 Task: Log work in the project AvidTech for the issue 'Implement a new cloud-based time tracking system for a company with advanced time tracking and project management features' spent time as '1w 3d 4h 52m' and remaining time as '4w 1d 18h 1m' and add a flag. Now add the issue to the epic 'Collaboration platform implementation'. Log work in the project AvidTech for the issue 'Integrate a new location-based feature into an existing mobile application to enhance user experience and personalization' spent time as '1w 2d 16h 8m' and remaining time as '1w 1d 17h 32m' and clone the issue. Now add the issue to the epic 'Software as a service (SaaS) migration'
Action: Mouse moved to (197, 48)
Screenshot: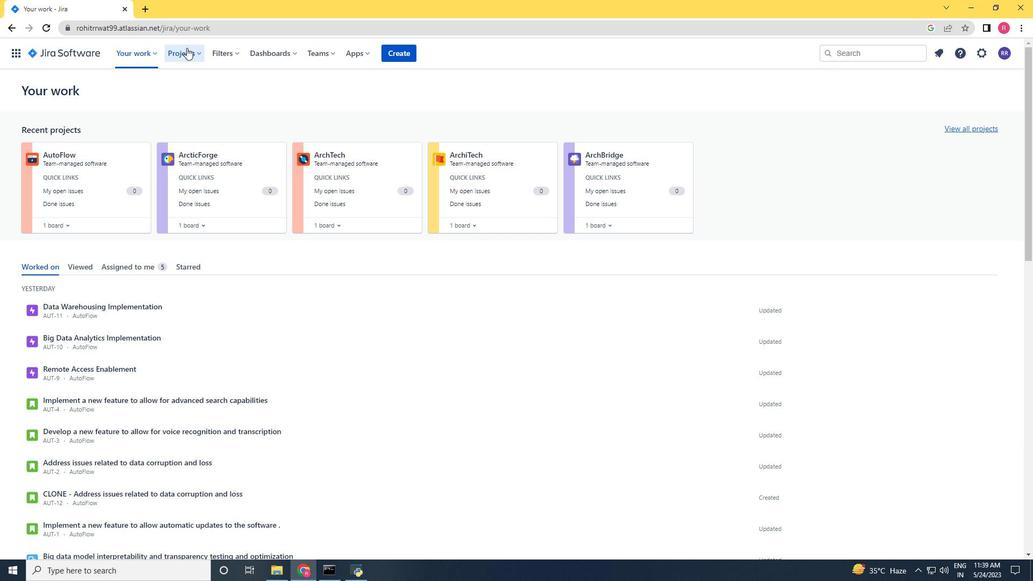 
Action: Mouse pressed left at (197, 48)
Screenshot: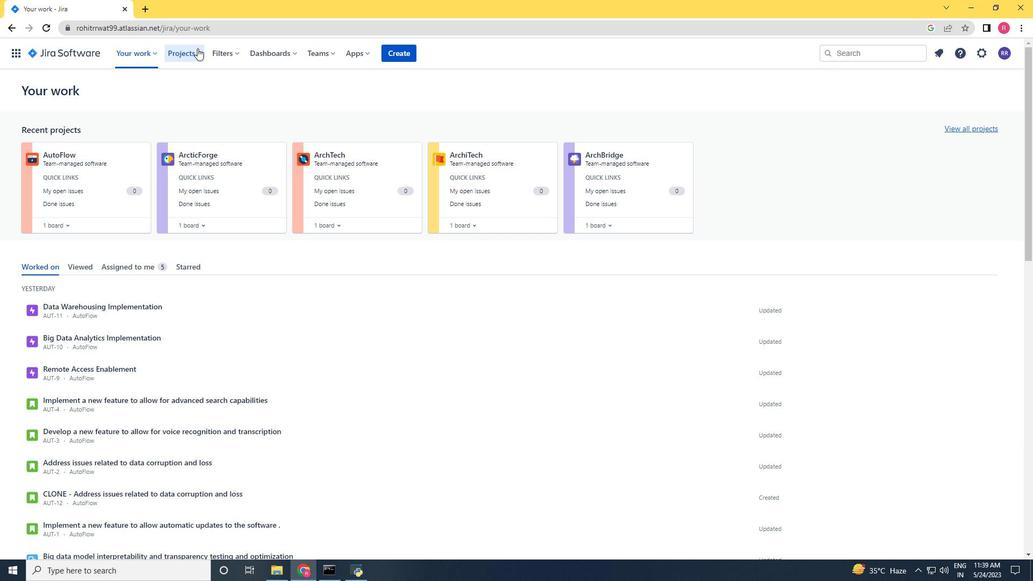 
Action: Mouse moved to (214, 109)
Screenshot: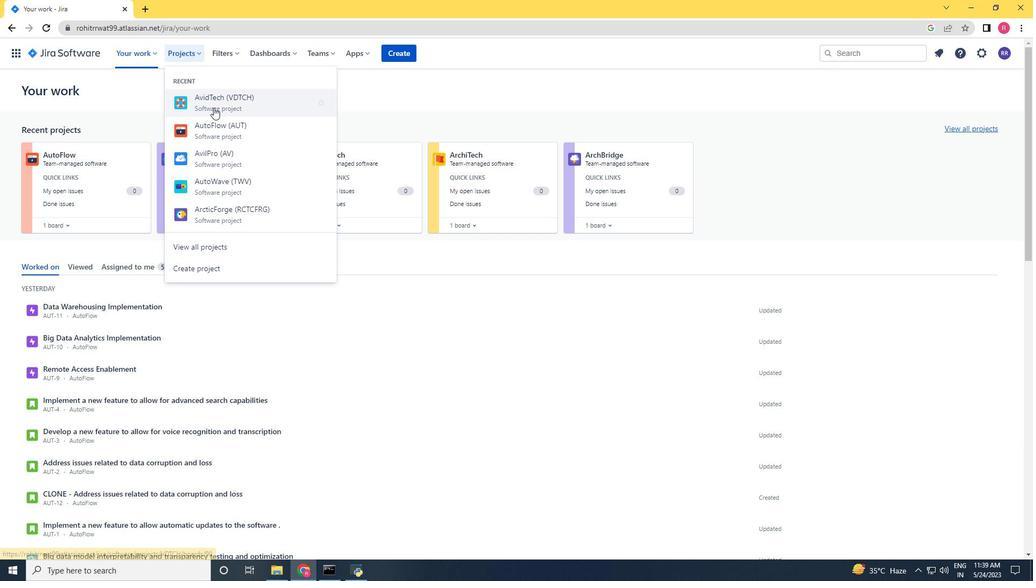 
Action: Mouse pressed left at (214, 109)
Screenshot: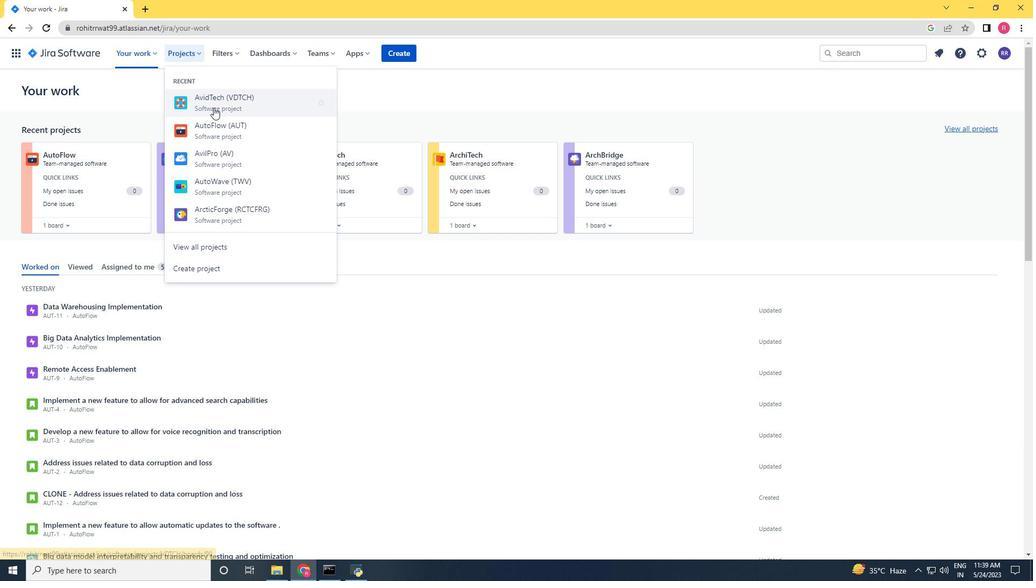 
Action: Mouse moved to (45, 164)
Screenshot: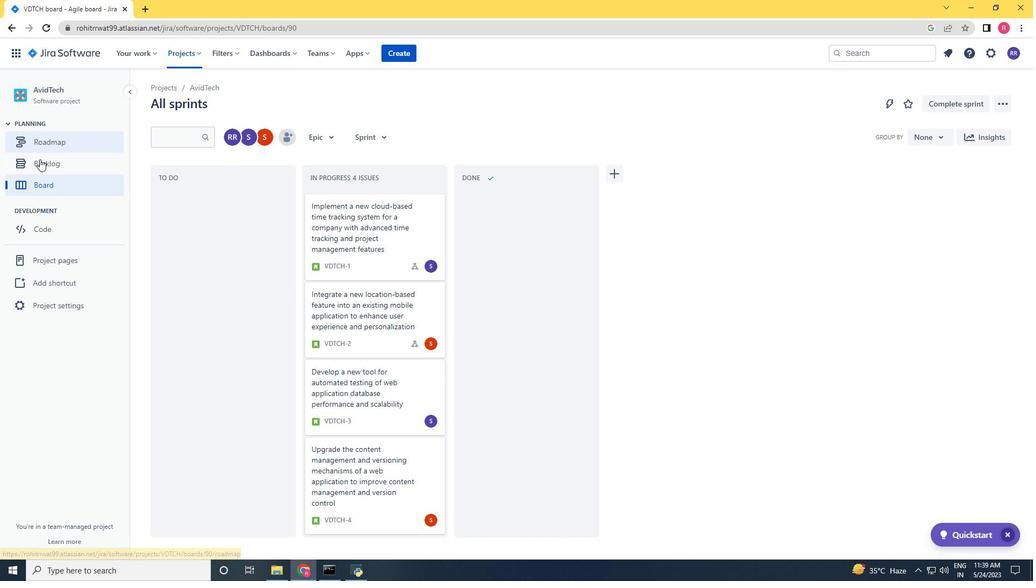 
Action: Mouse pressed left at (45, 164)
Screenshot: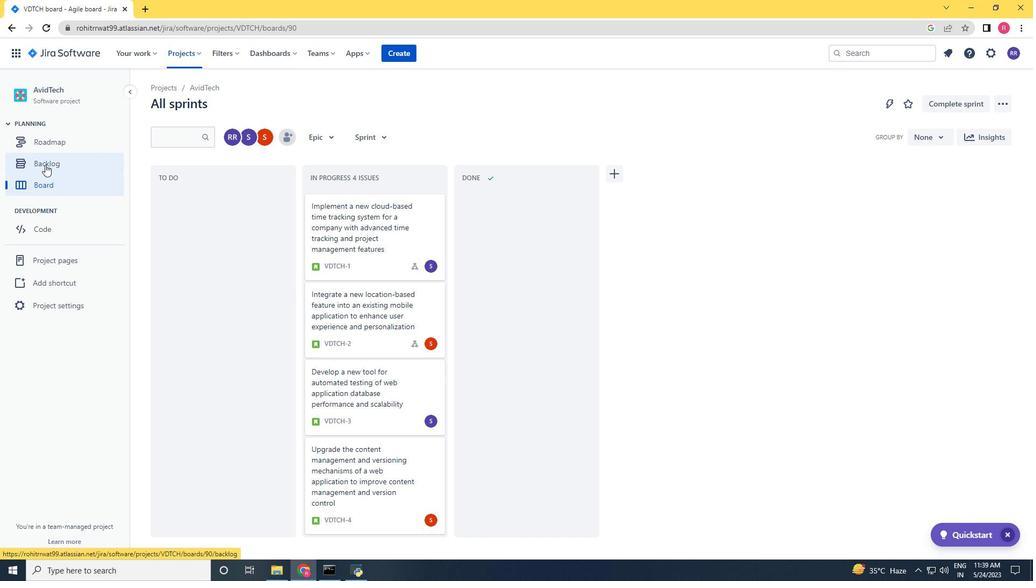 
Action: Mouse moved to (868, 197)
Screenshot: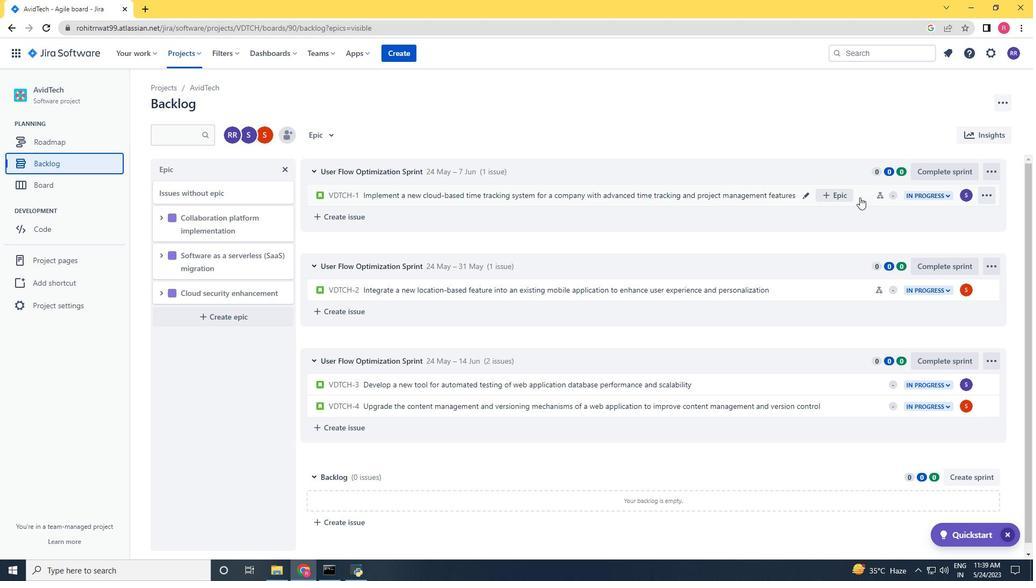 
Action: Mouse pressed left at (868, 197)
Screenshot: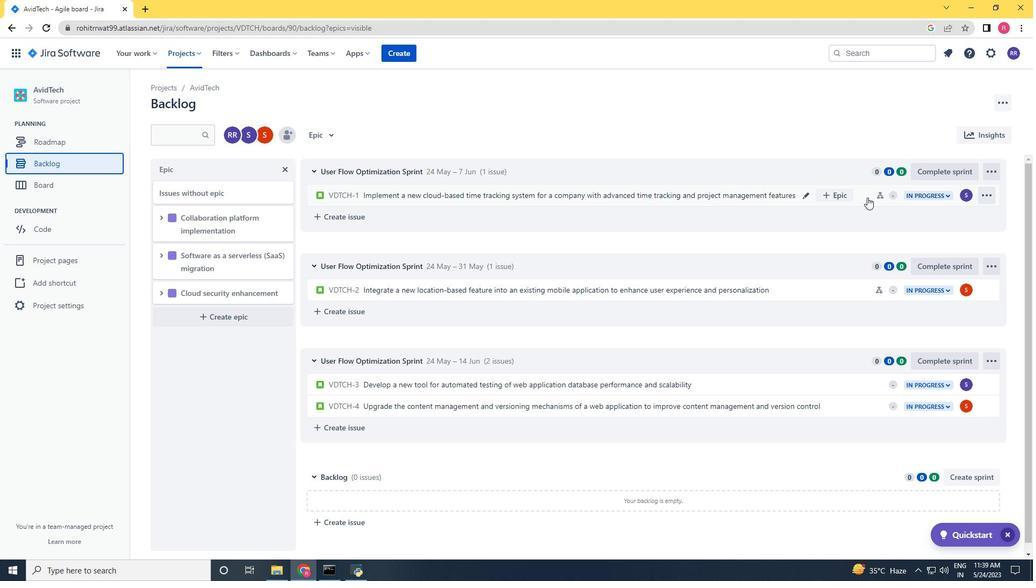 
Action: Mouse moved to (985, 165)
Screenshot: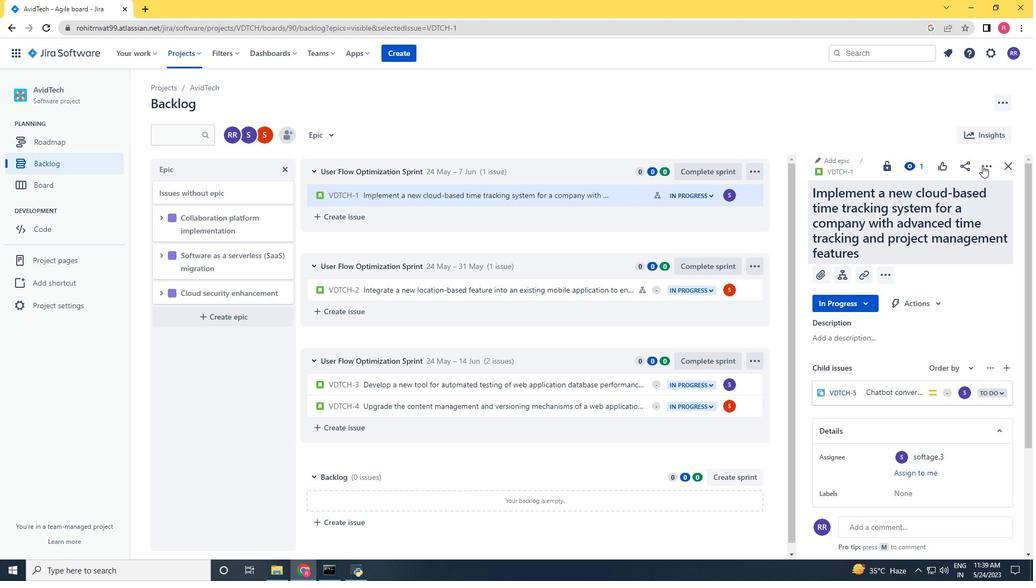 
Action: Mouse pressed left at (985, 165)
Screenshot: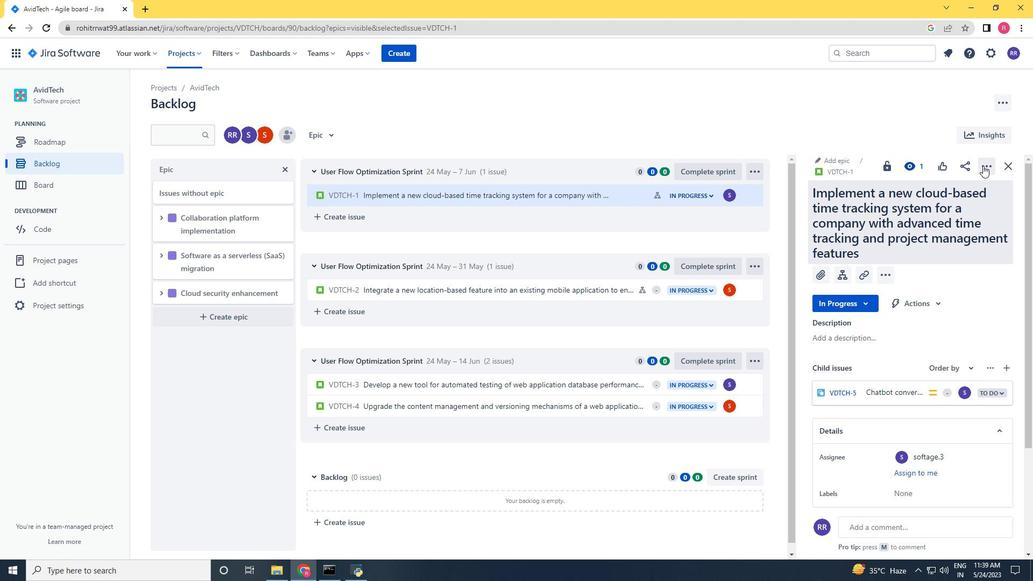 
Action: Mouse moved to (930, 187)
Screenshot: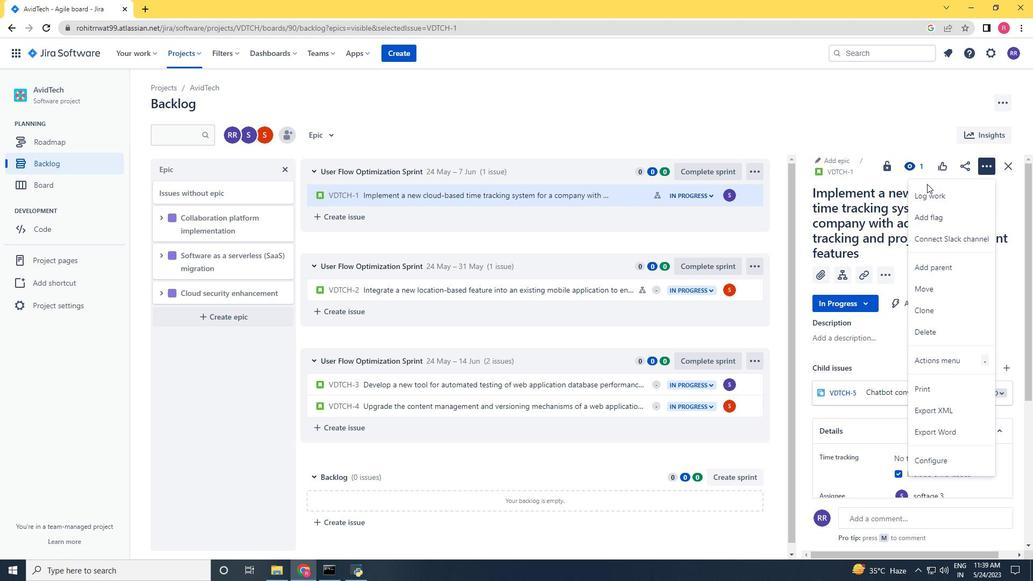 
Action: Mouse pressed left at (930, 187)
Screenshot: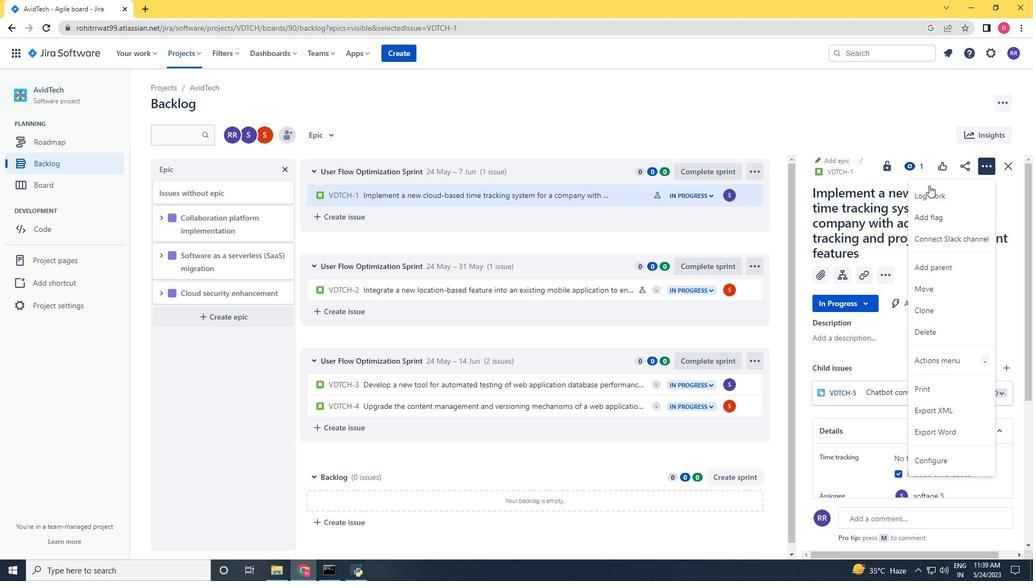
Action: Key pressed 1w<Key.space>3d<Key.space>4h<Key.space>52m<Key.tab>4w<Key.space>1d<Key.space>18h<Key.space>1m
Screenshot: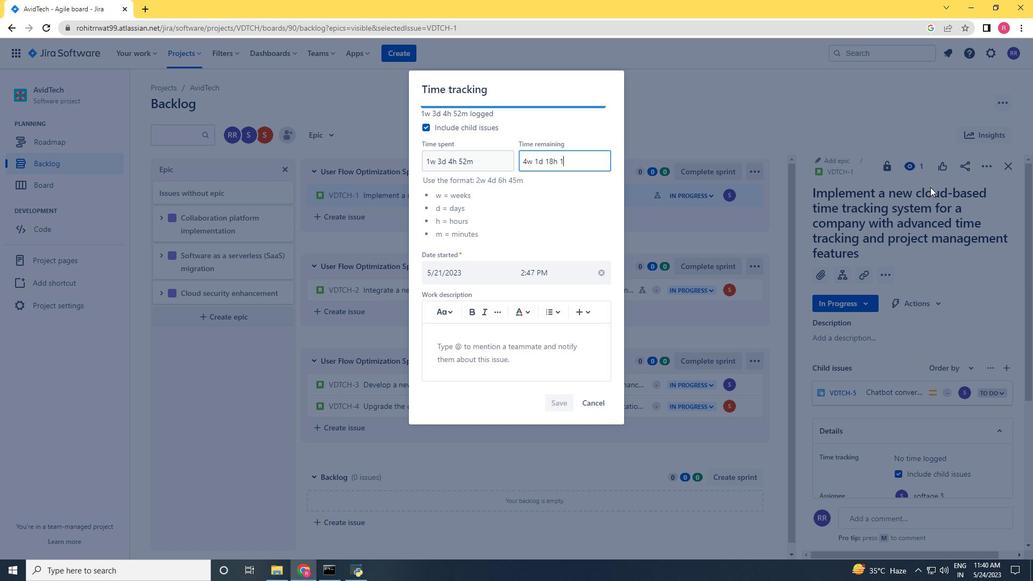 
Action: Mouse moved to (552, 406)
Screenshot: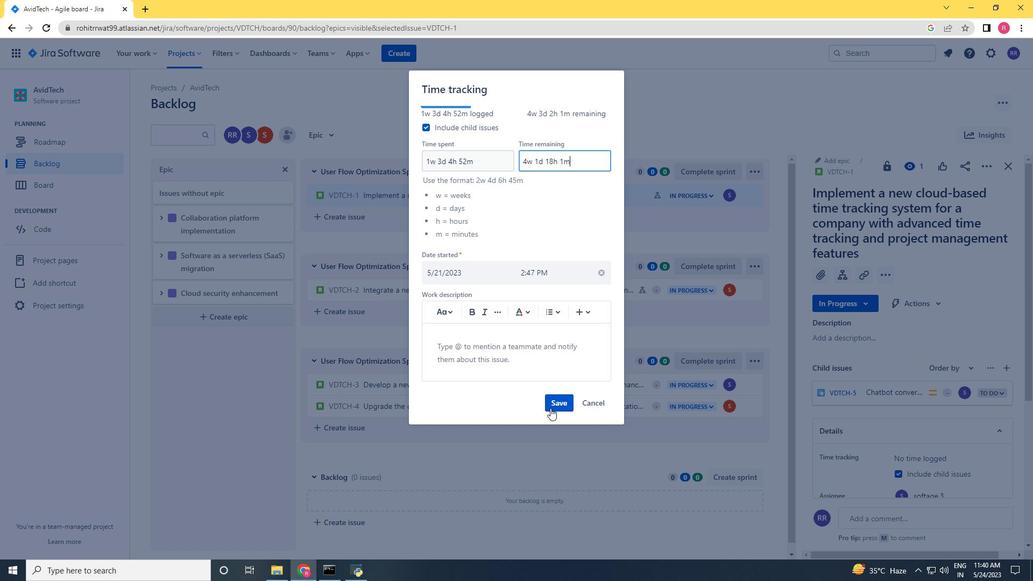 
Action: Mouse pressed left at (552, 406)
Screenshot: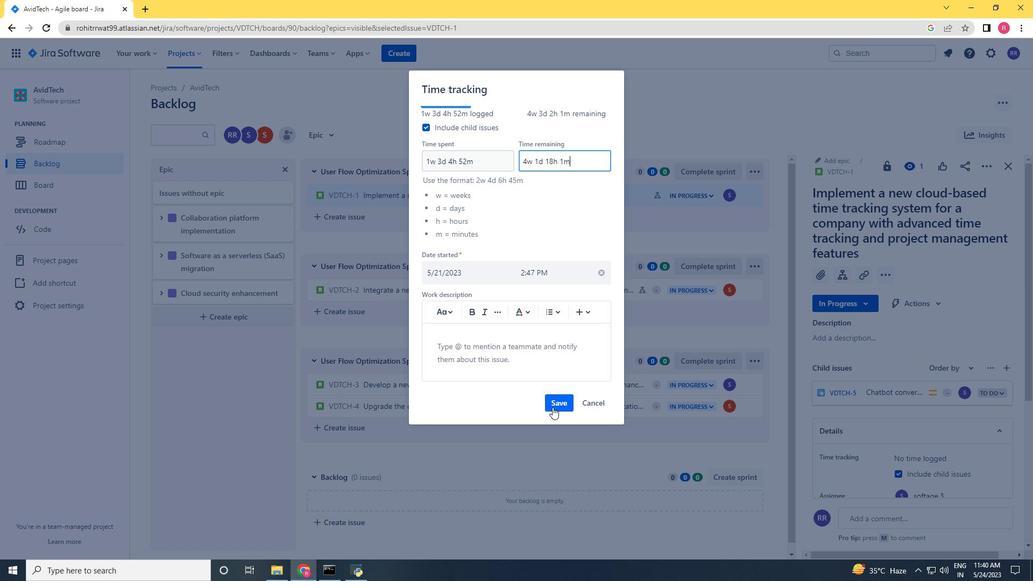 
Action: Mouse moved to (986, 167)
Screenshot: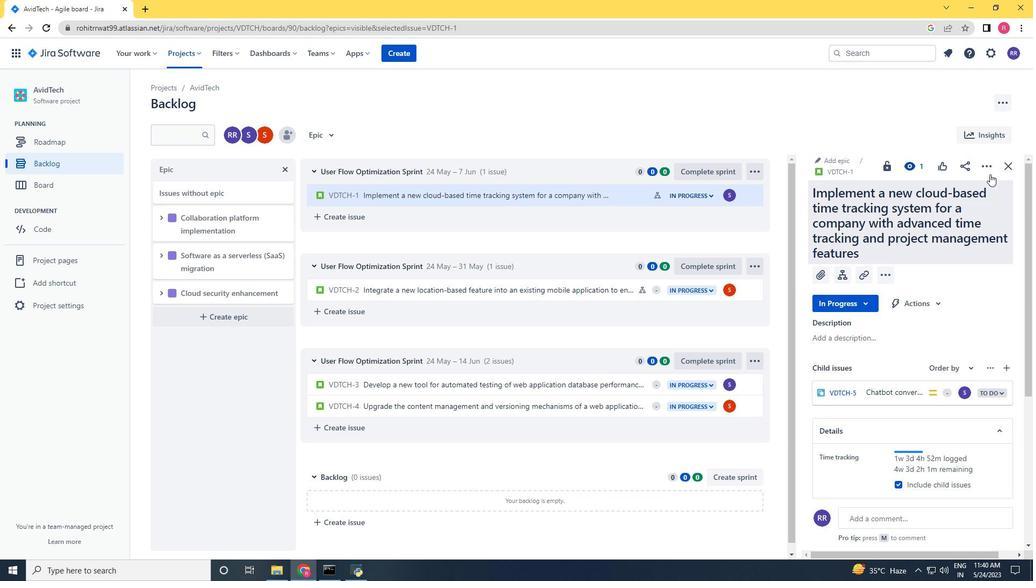 
Action: Mouse pressed left at (986, 167)
Screenshot: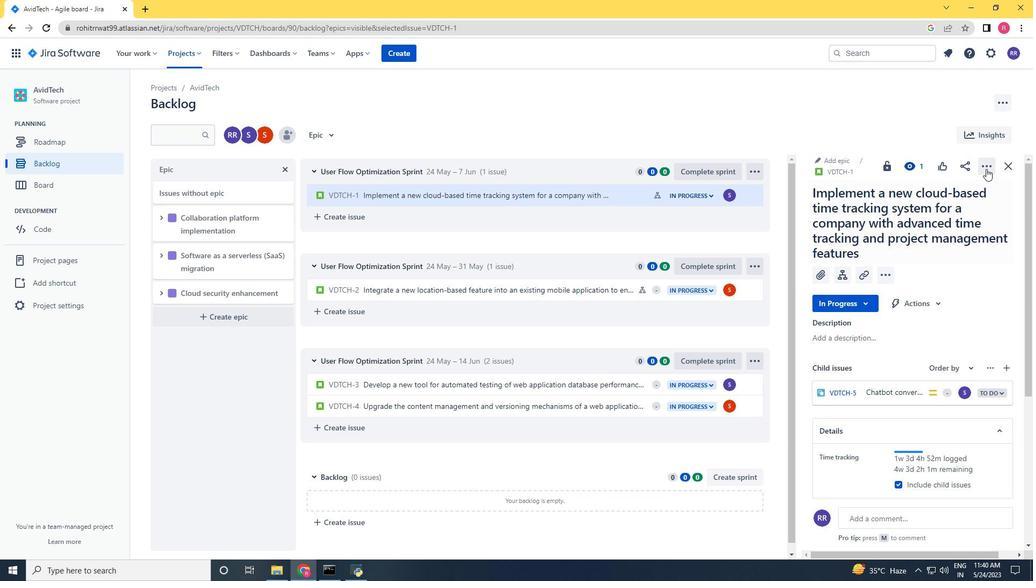 
Action: Mouse moved to (939, 215)
Screenshot: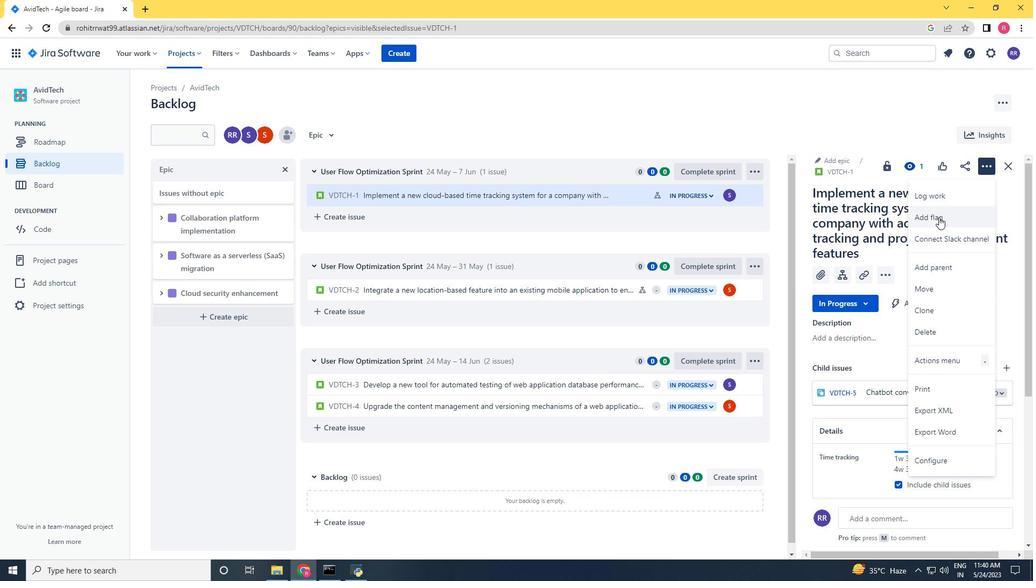
Action: Mouse pressed left at (939, 215)
Screenshot: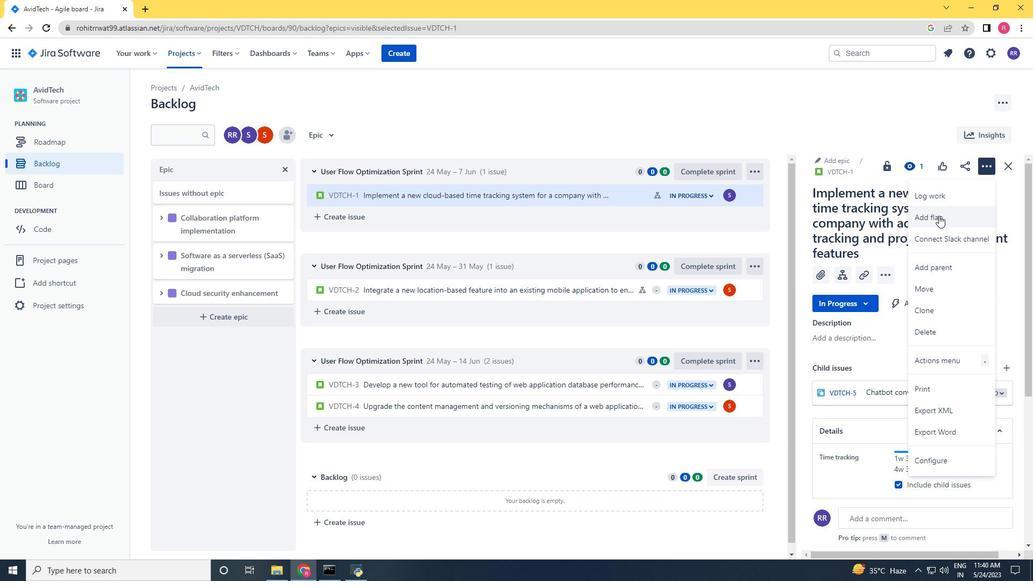 
Action: Mouse moved to (609, 193)
Screenshot: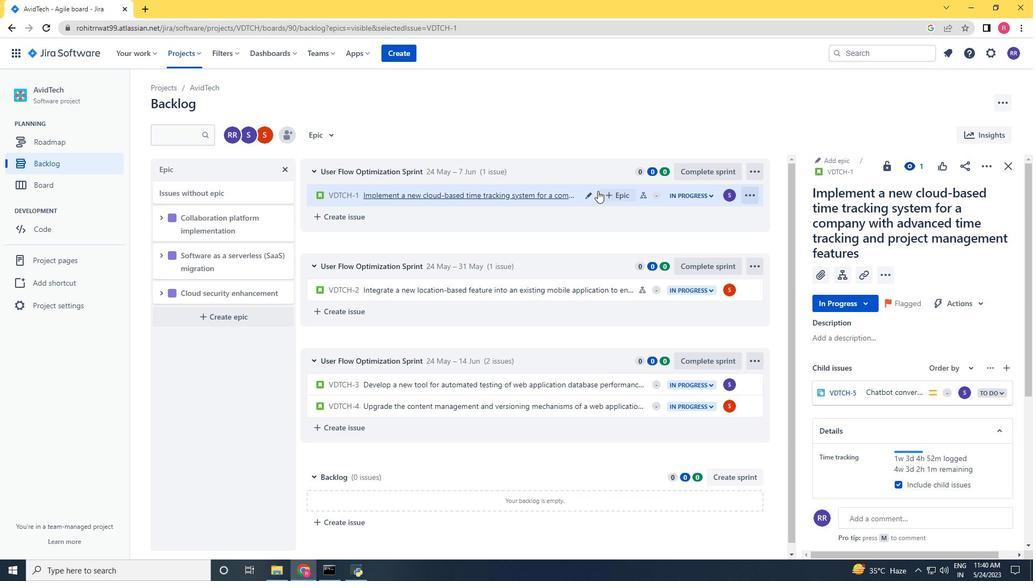 
Action: Mouse pressed left at (609, 193)
Screenshot: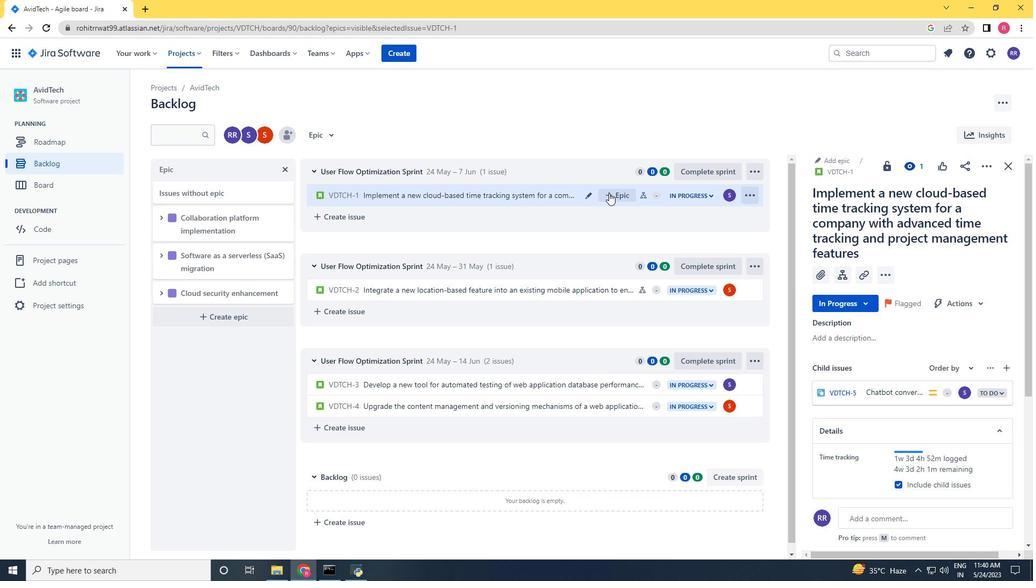 
Action: Mouse moved to (642, 271)
Screenshot: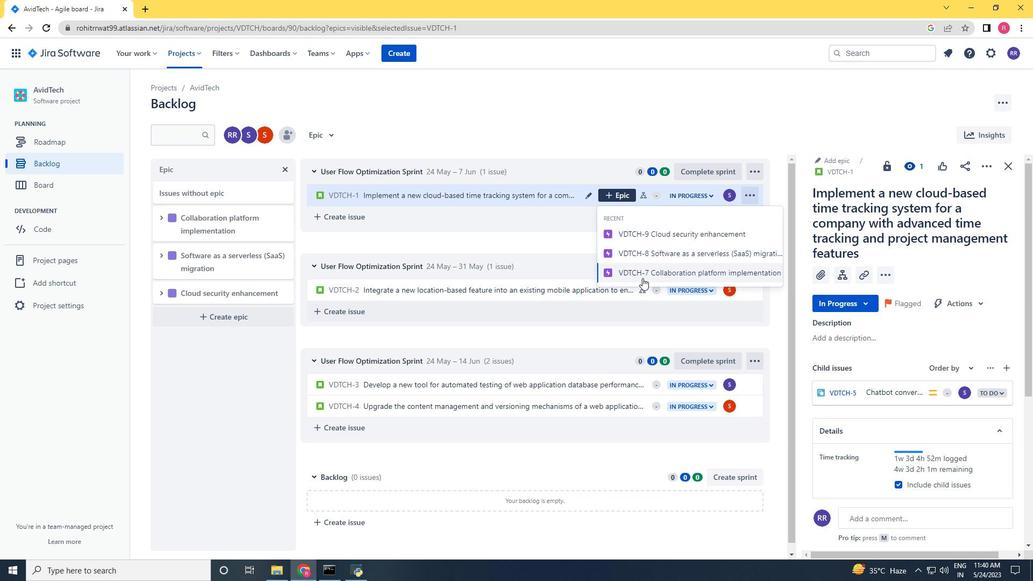 
Action: Mouse pressed left at (642, 271)
Screenshot: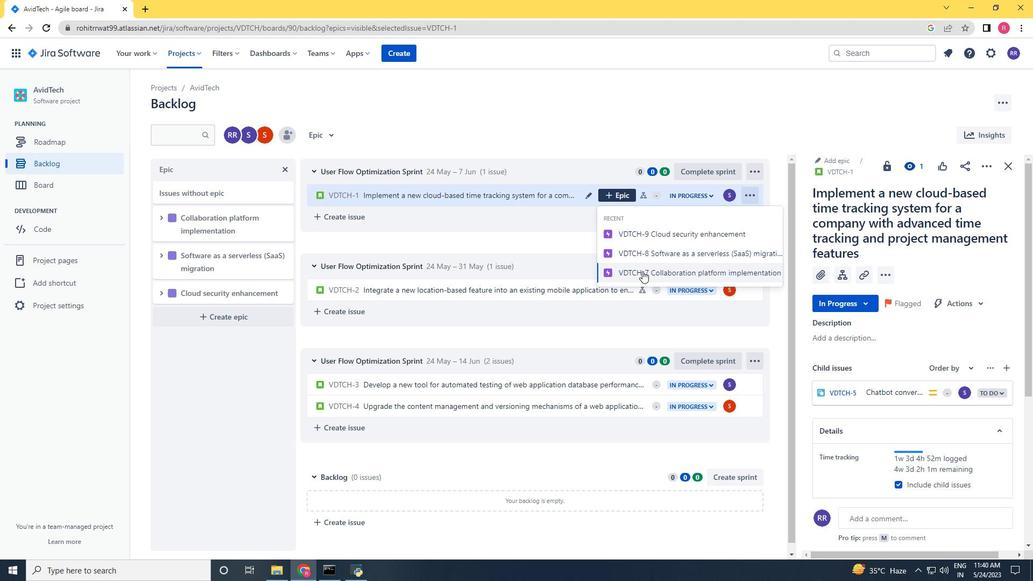 
Action: Mouse moved to (643, 298)
Screenshot: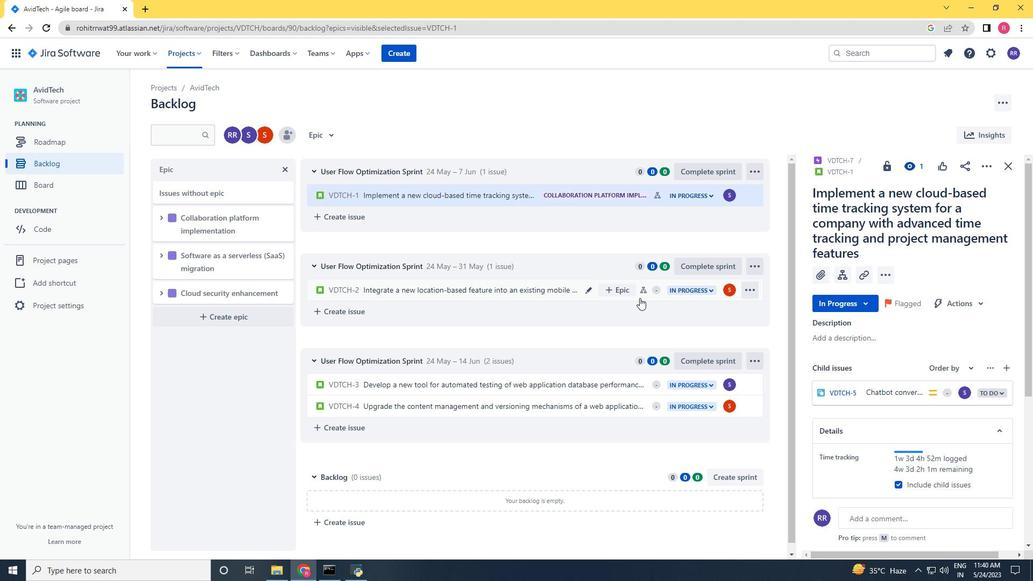 
Action: Mouse pressed left at (643, 298)
Screenshot: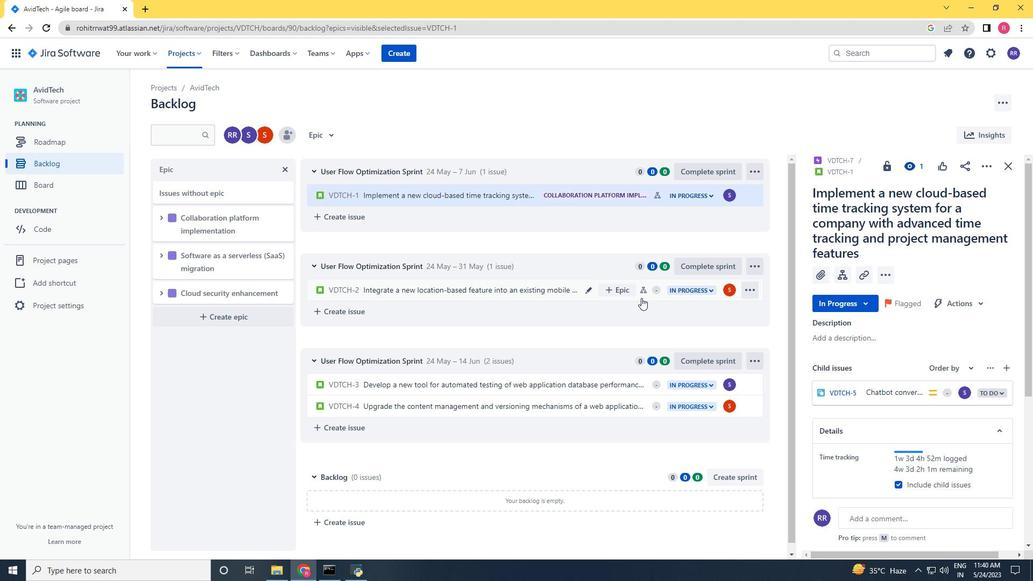 
Action: Mouse moved to (981, 169)
Screenshot: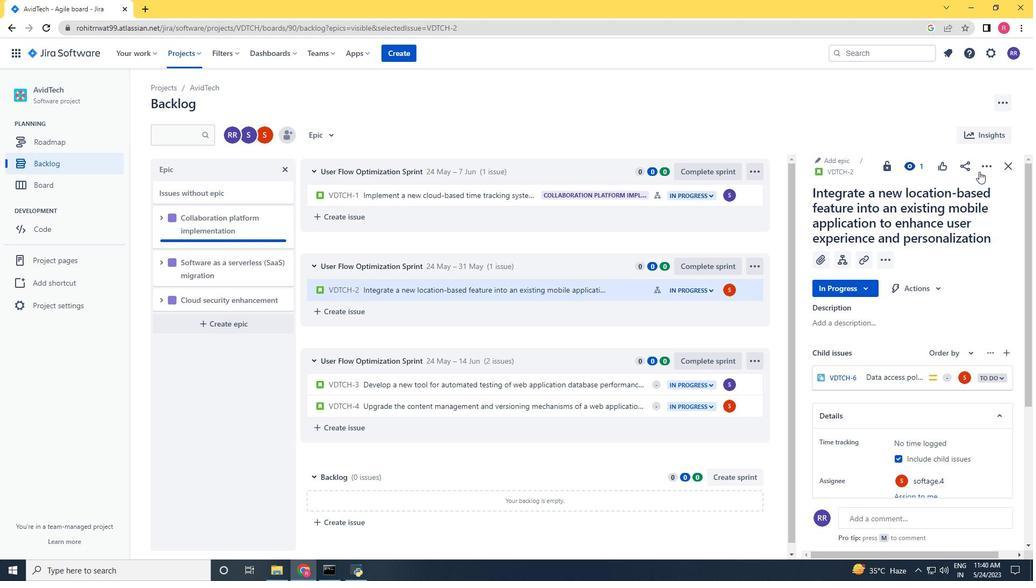 
Action: Mouse pressed left at (981, 169)
Screenshot: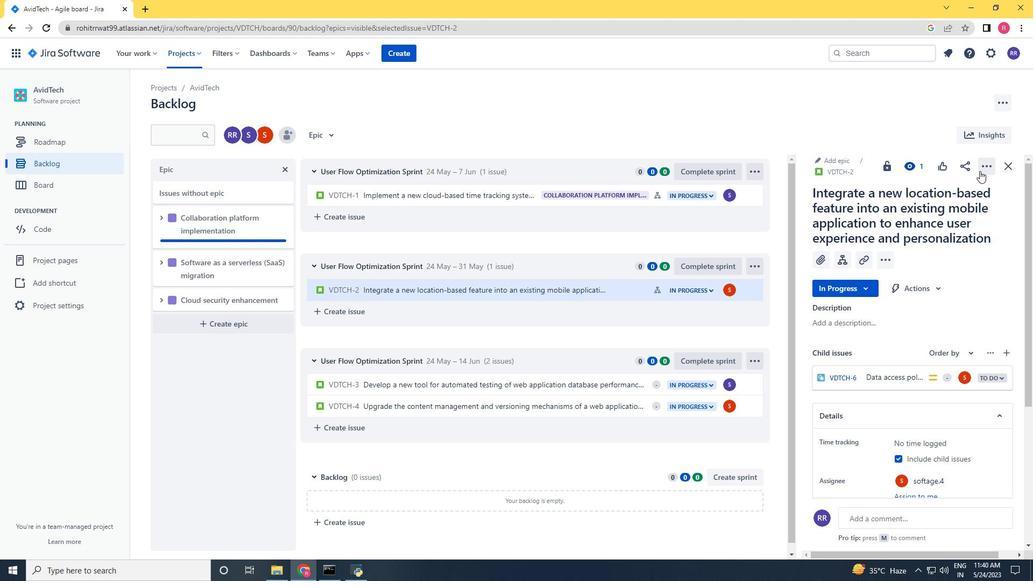 
Action: Mouse moved to (946, 196)
Screenshot: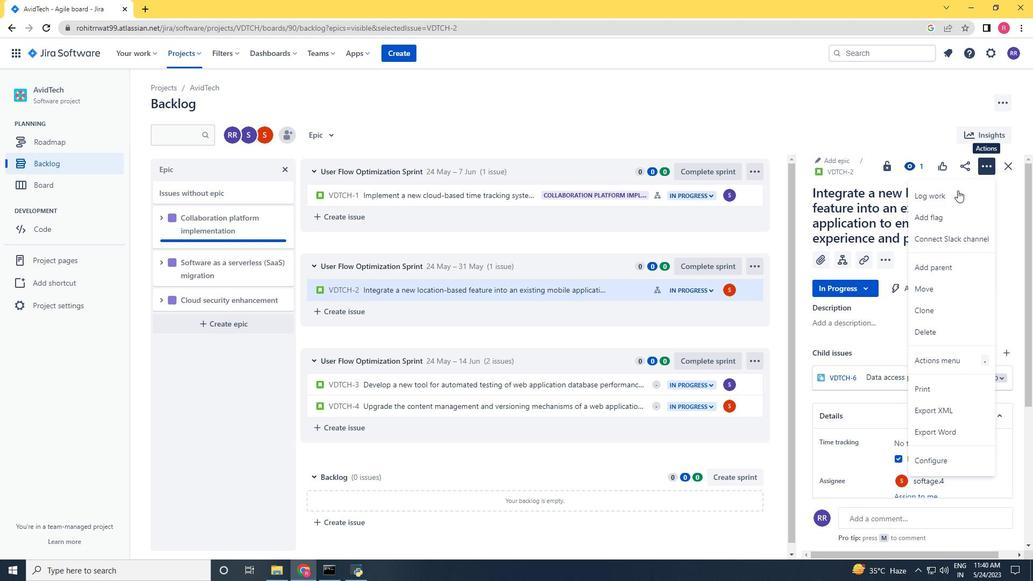 
Action: Mouse pressed left at (946, 196)
Screenshot: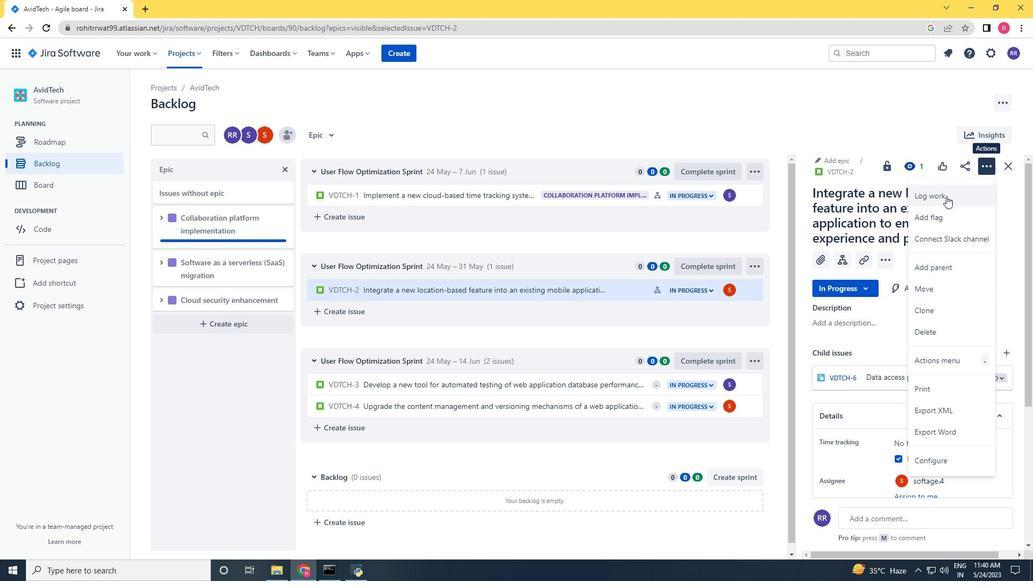 
Action: Mouse moved to (891, 198)
Screenshot: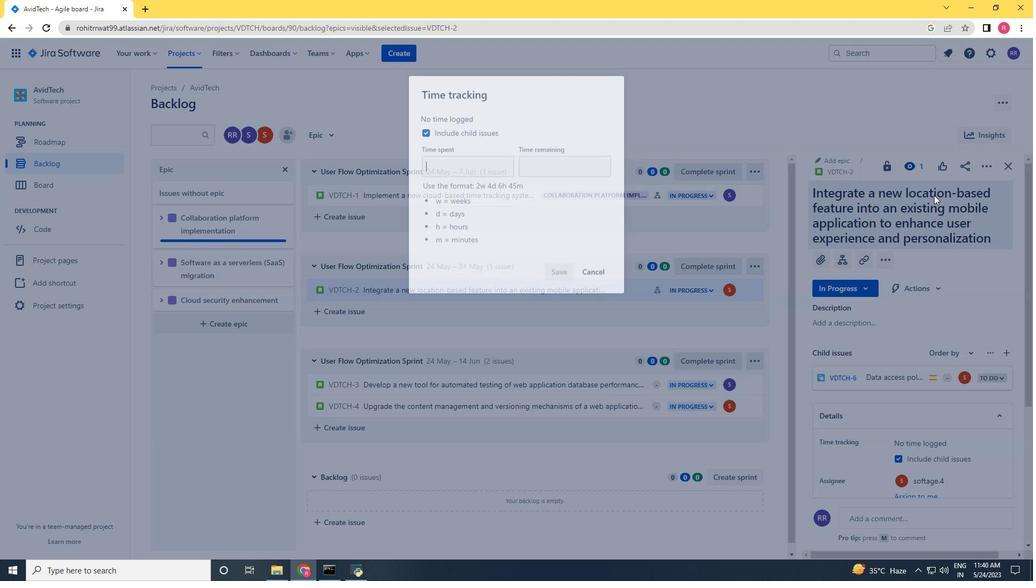 
Action: Key pressed 1w<Key.space>2d<Key.space>16h<Key.space>8m<Key.tab>1w<Key.space>1d<Key.space>17h<Key.space>32m
Screenshot: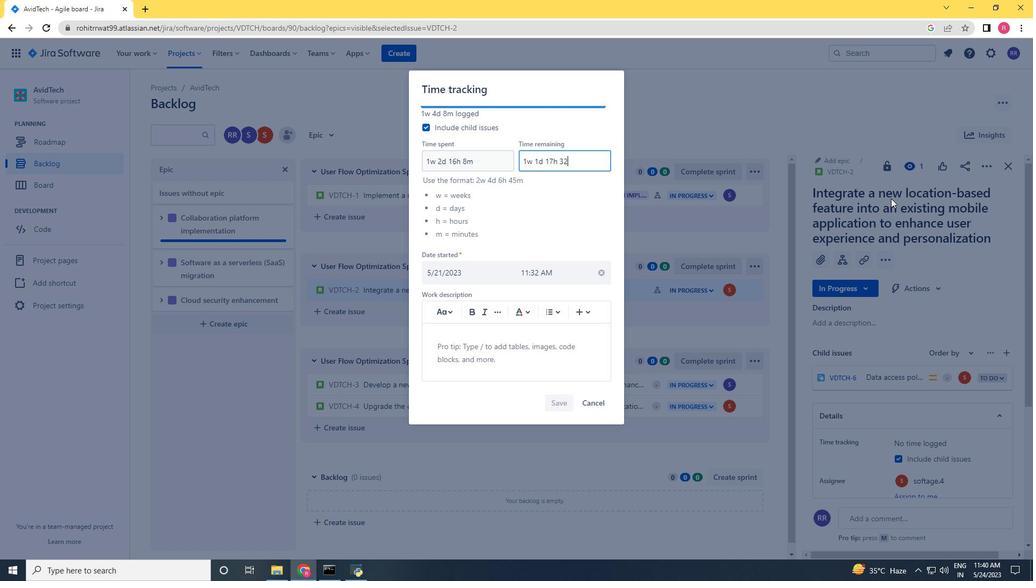 
Action: Mouse moved to (562, 401)
Screenshot: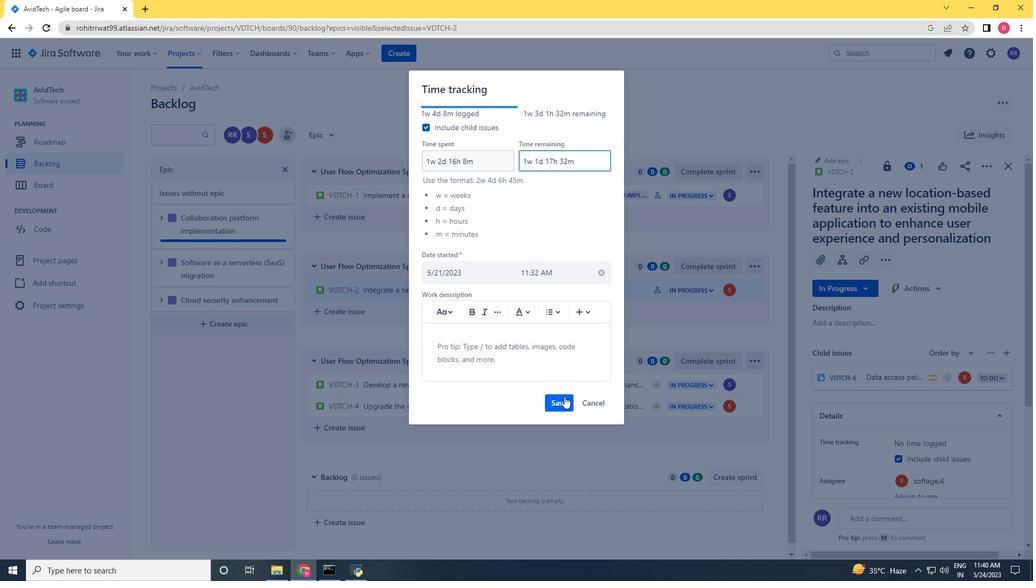 
Action: Mouse pressed left at (562, 401)
Screenshot: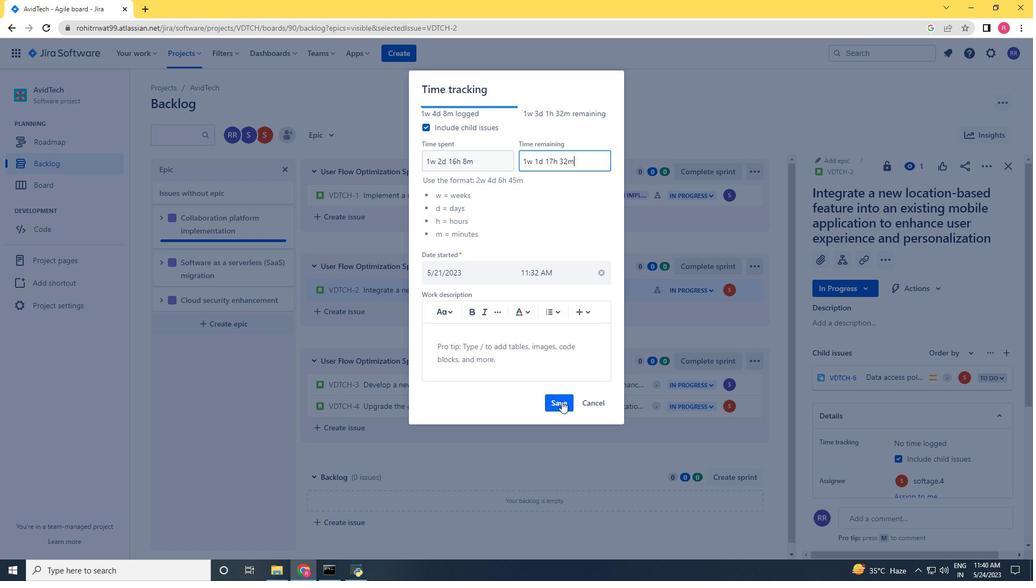 
Action: Mouse moved to (985, 165)
Screenshot: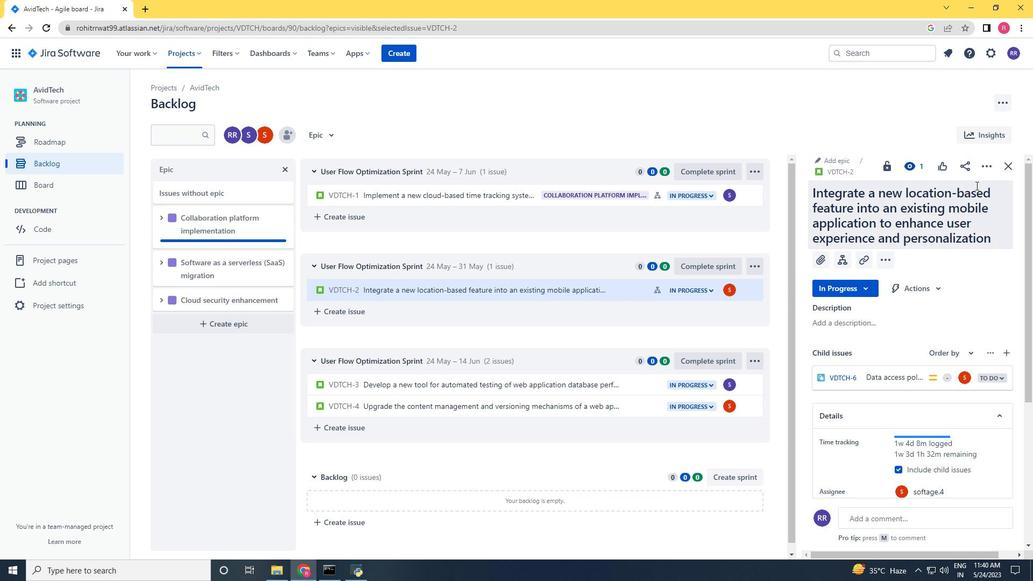 
Action: Mouse pressed left at (985, 165)
Screenshot: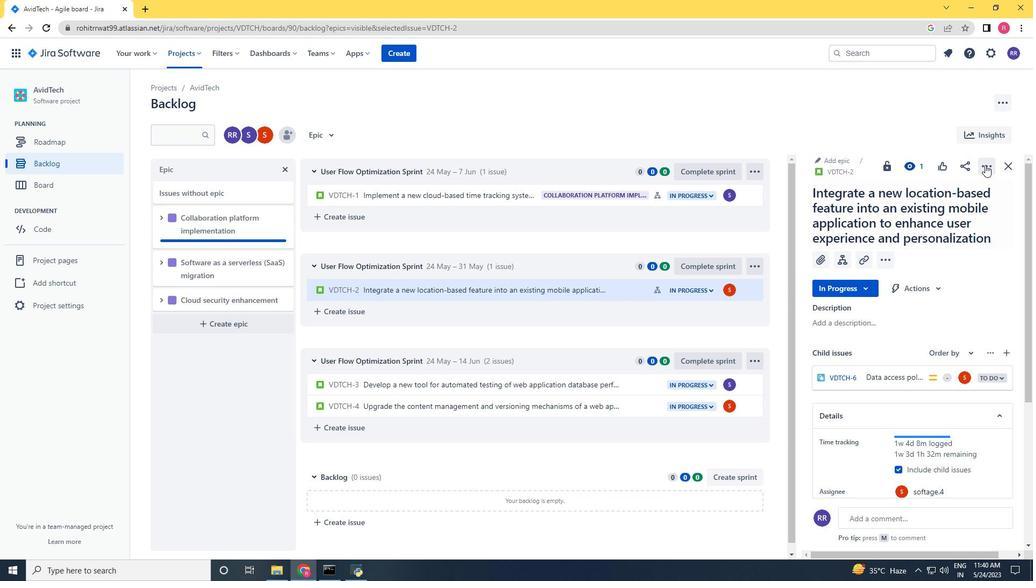 
Action: Mouse moved to (931, 313)
Screenshot: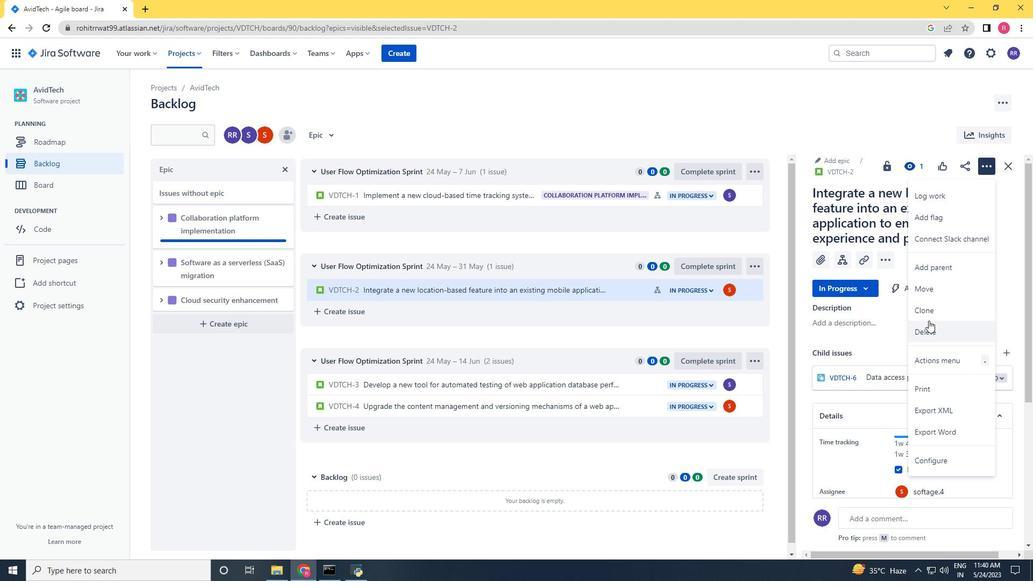 
Action: Mouse pressed left at (931, 313)
Screenshot: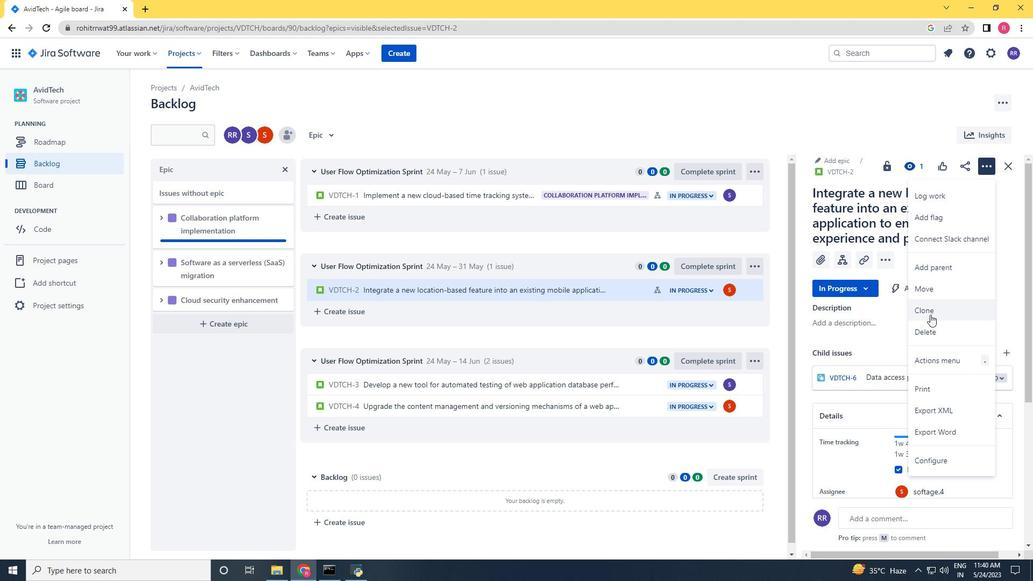 
Action: Mouse moved to (595, 233)
Screenshot: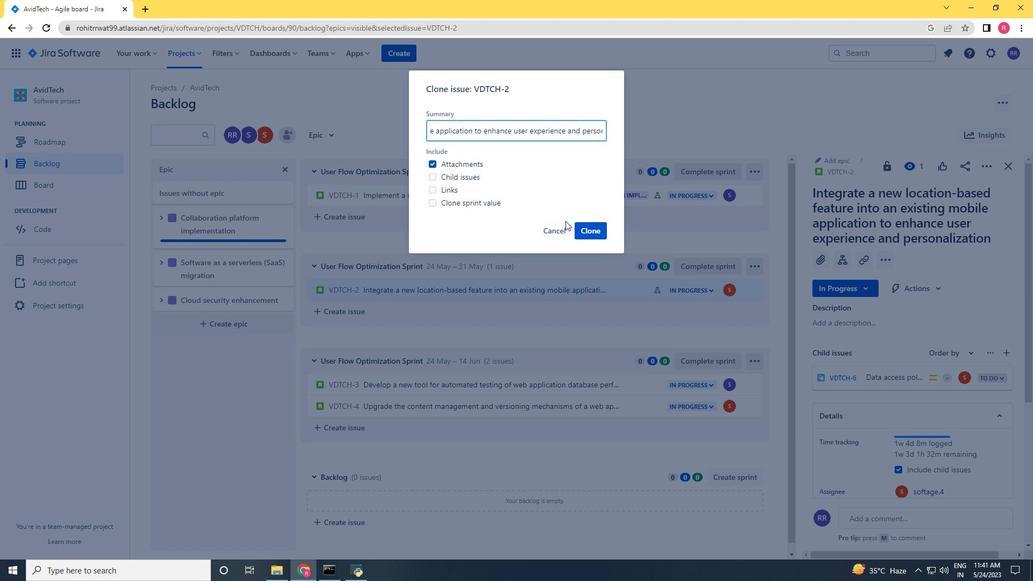 
Action: Mouse pressed left at (595, 233)
Screenshot: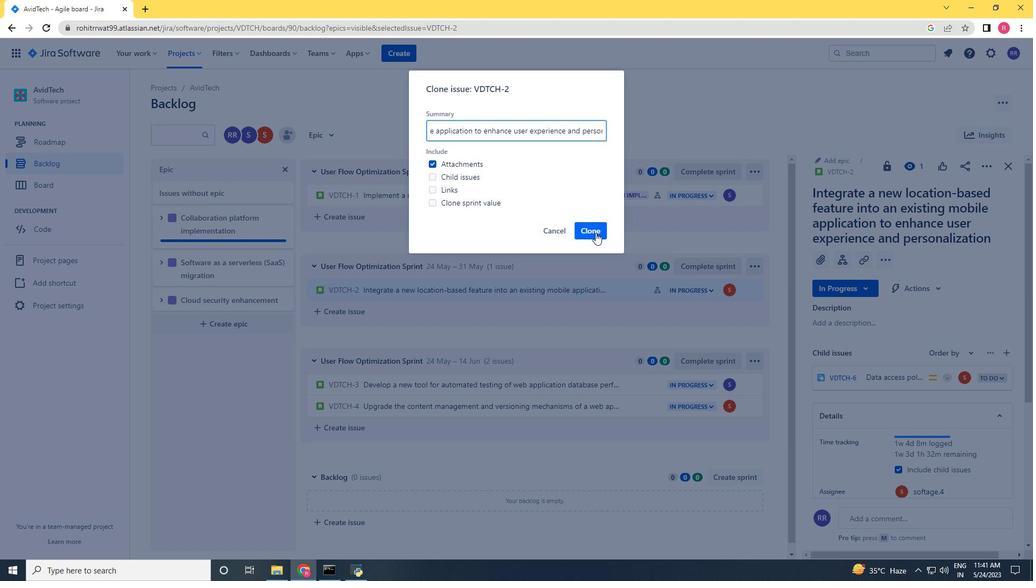 
Action: Mouse moved to (614, 289)
Screenshot: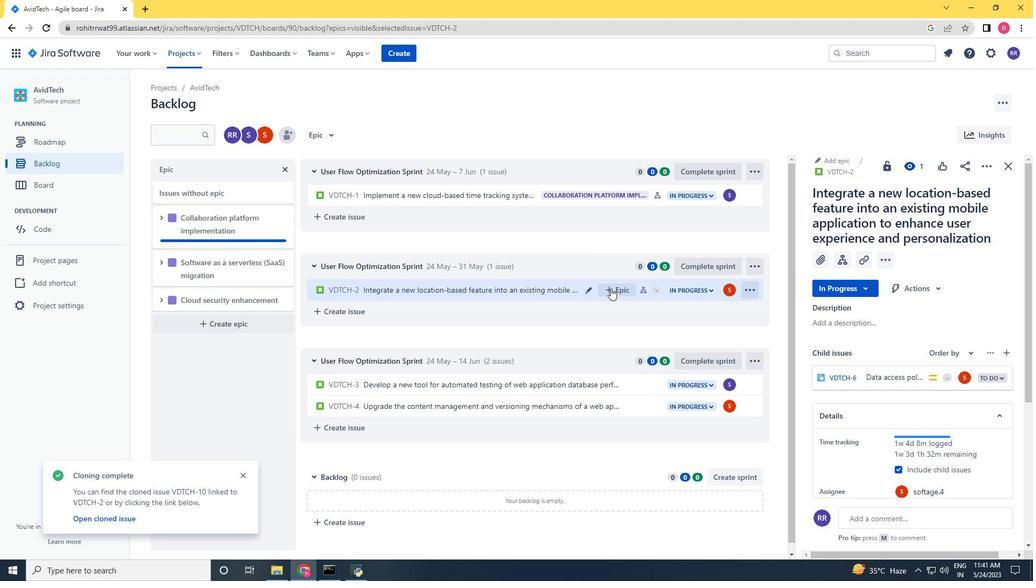 
Action: Mouse pressed left at (614, 289)
Screenshot: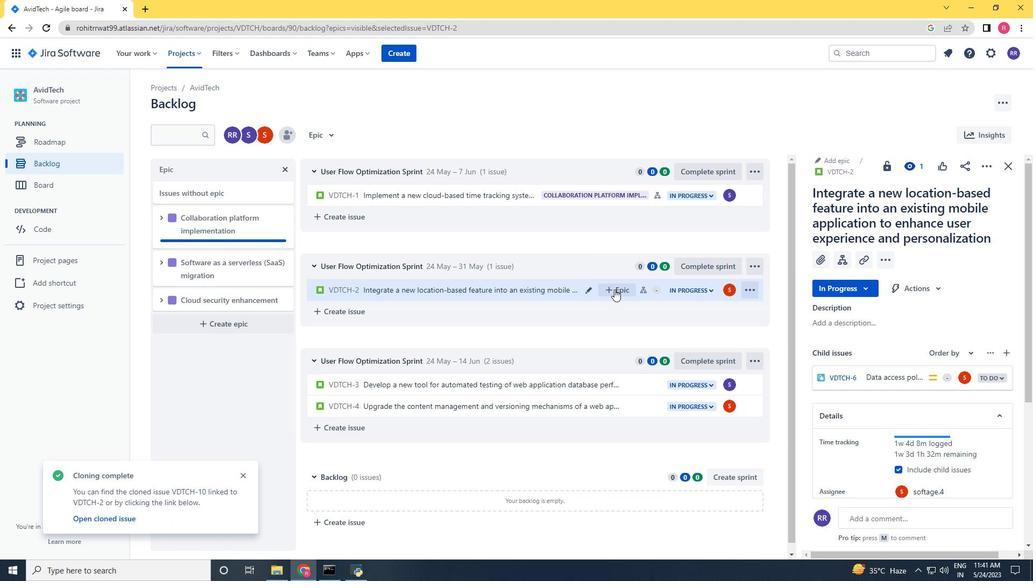 
Action: Mouse moved to (646, 367)
Screenshot: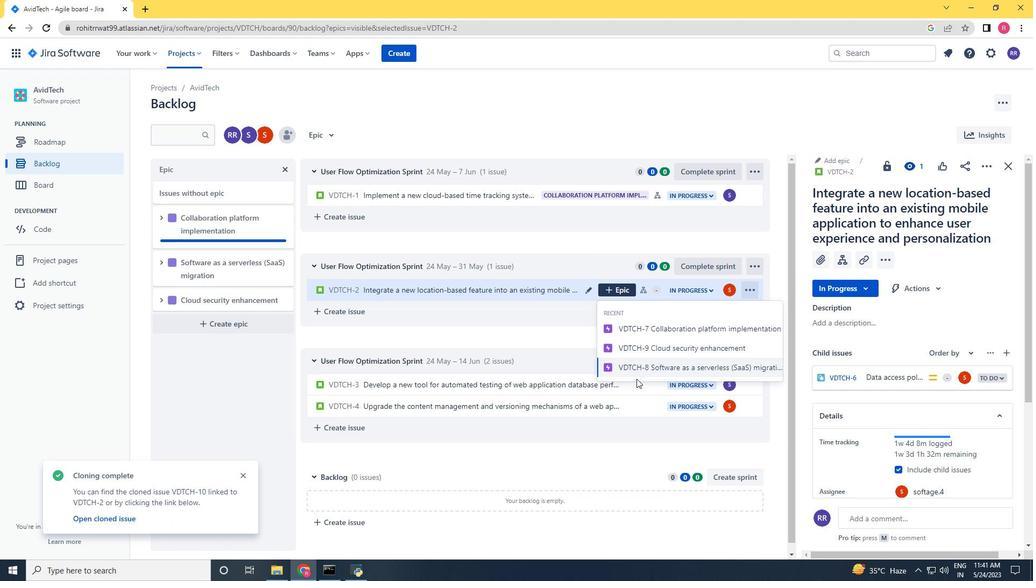 
Action: Mouse pressed left at (646, 367)
Screenshot: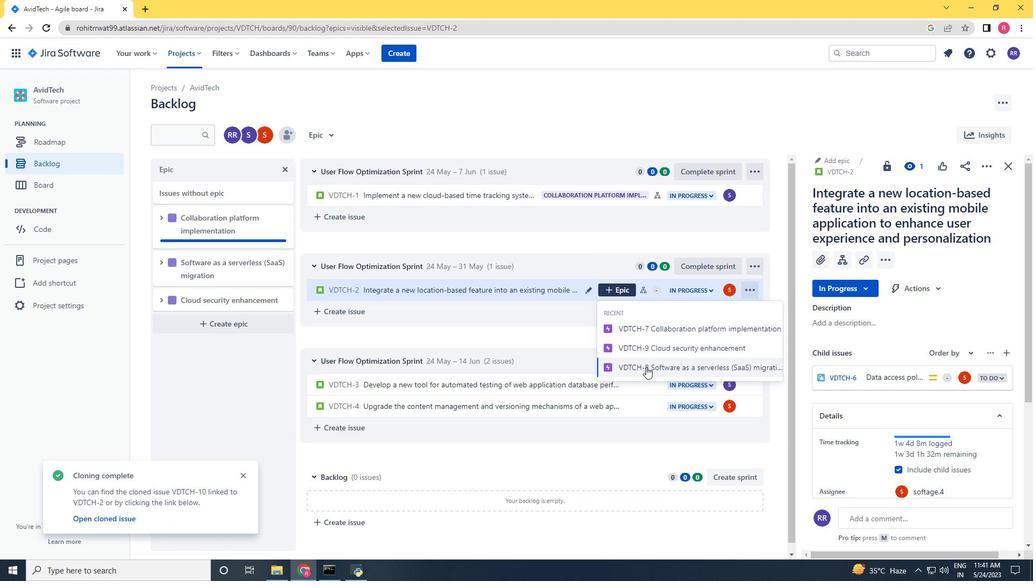 
